 Task: Find the closest state parks to Raleigh, North Carolina, and Durham, North Carolina.
Action: Mouse moved to (108, 59)
Screenshot: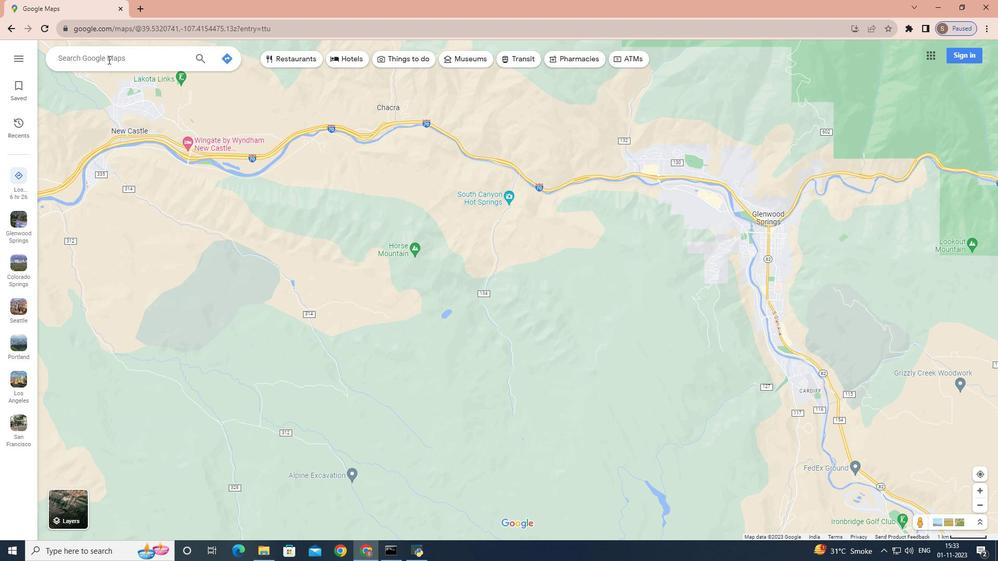 
Action: Mouse pressed left at (108, 59)
Screenshot: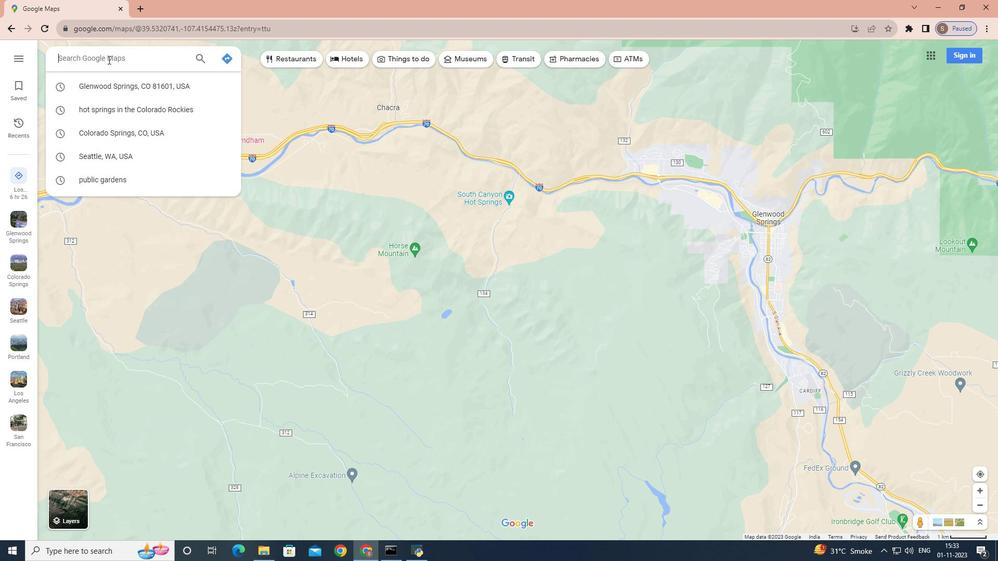 
Action: Key pressed <Key.shift>Raleigh,<Key.space><Key.shift>North<Key.space><Key.shift>Carolina<Key.enter>
Screenshot: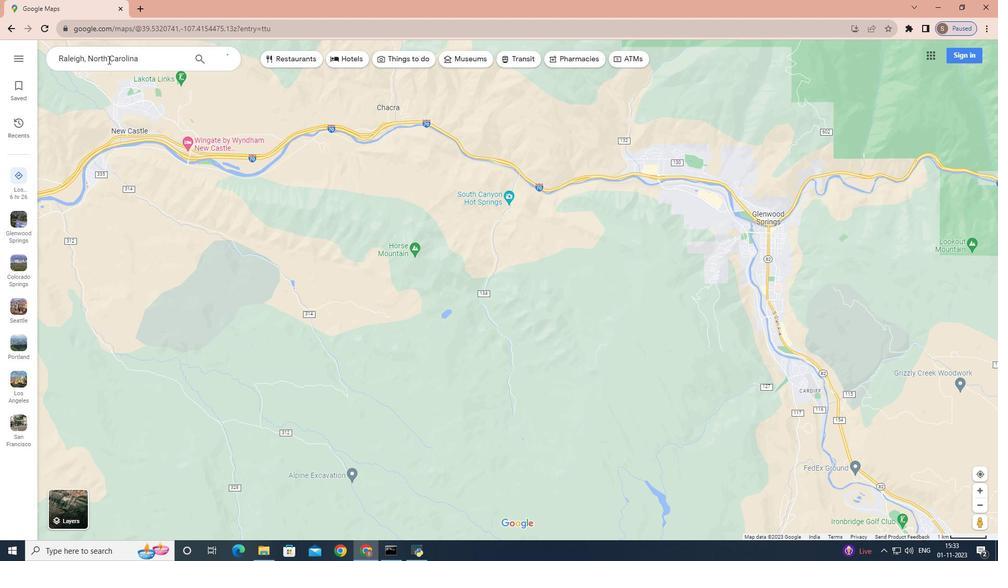 
Action: Mouse moved to (141, 229)
Screenshot: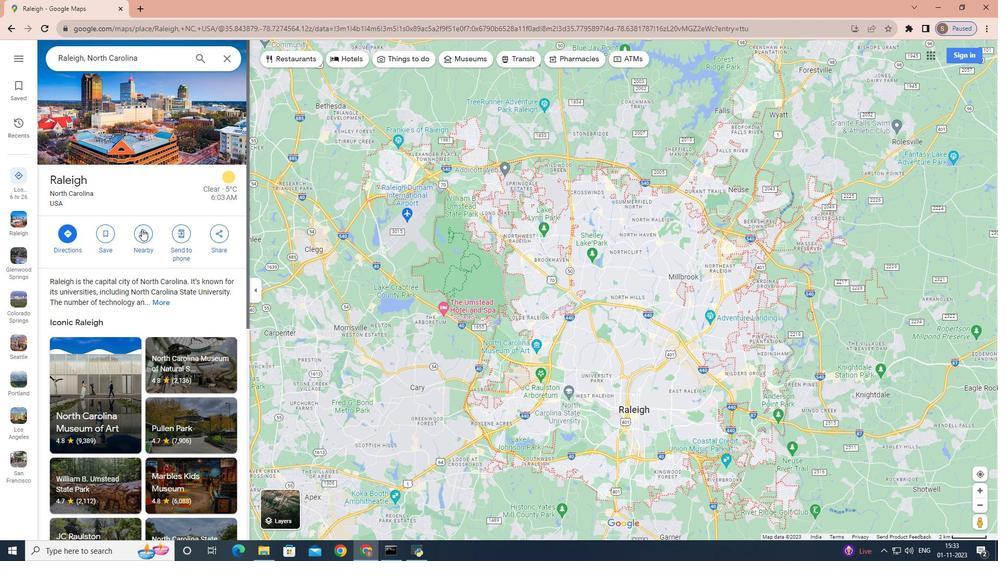 
Action: Mouse pressed left at (141, 229)
Screenshot: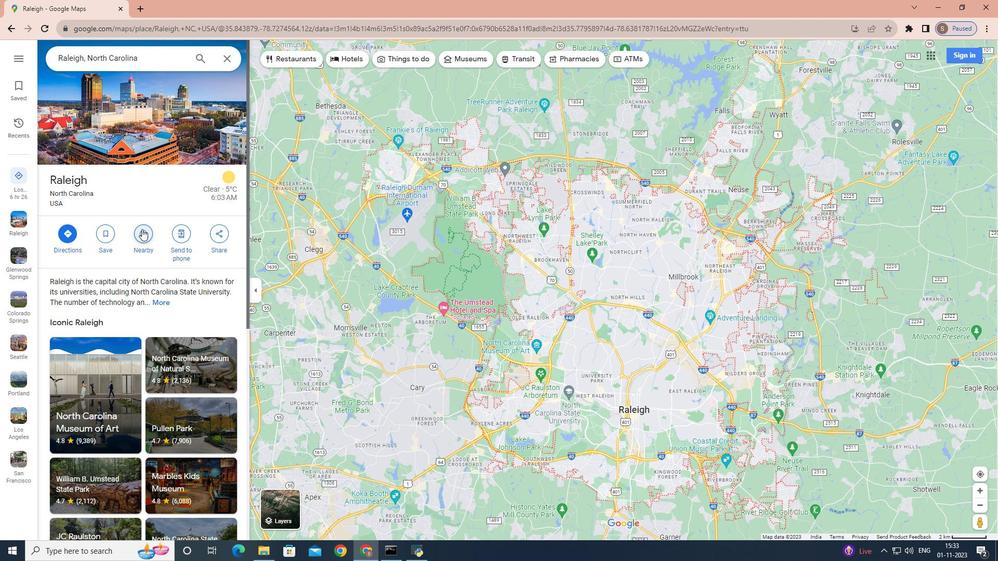 
Action: Key pressed <Key.shift>Closest<Key.space>state<Key.space>park<Key.enter>
Screenshot: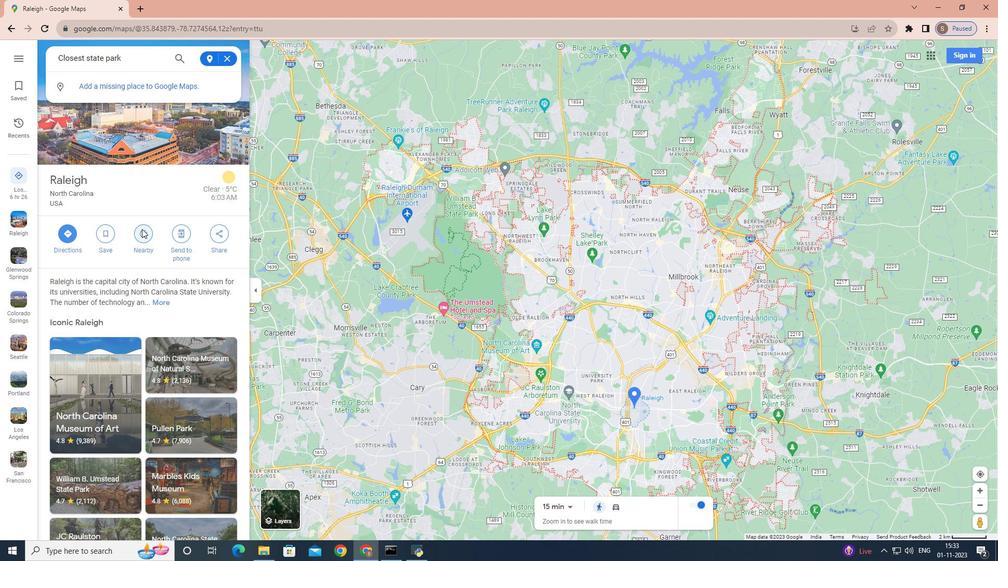 
Action: Mouse moved to (223, 59)
Screenshot: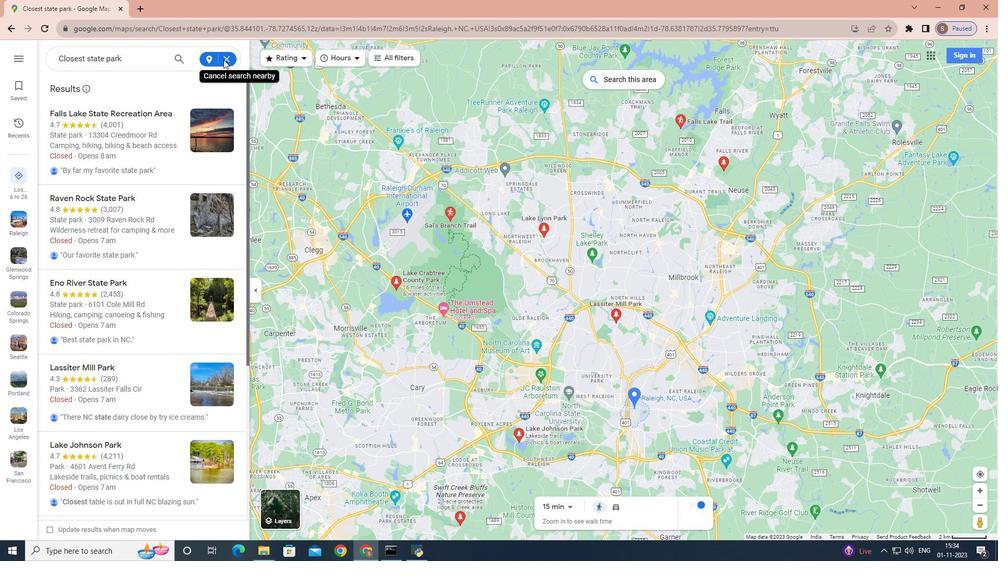 
Action: Mouse pressed left at (223, 59)
Screenshot: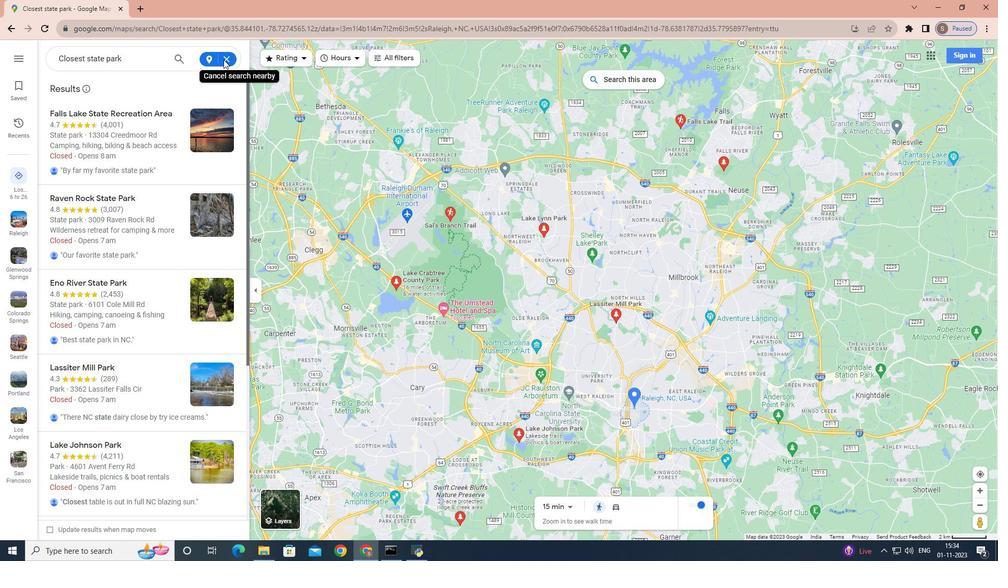 
Action: Mouse pressed left at (223, 59)
Screenshot: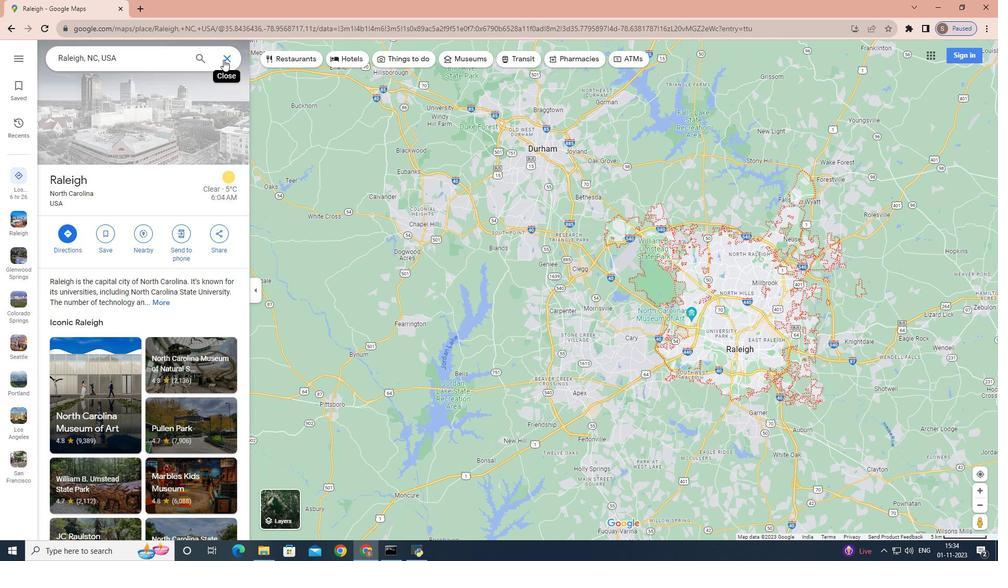 
Action: Mouse moved to (149, 62)
Screenshot: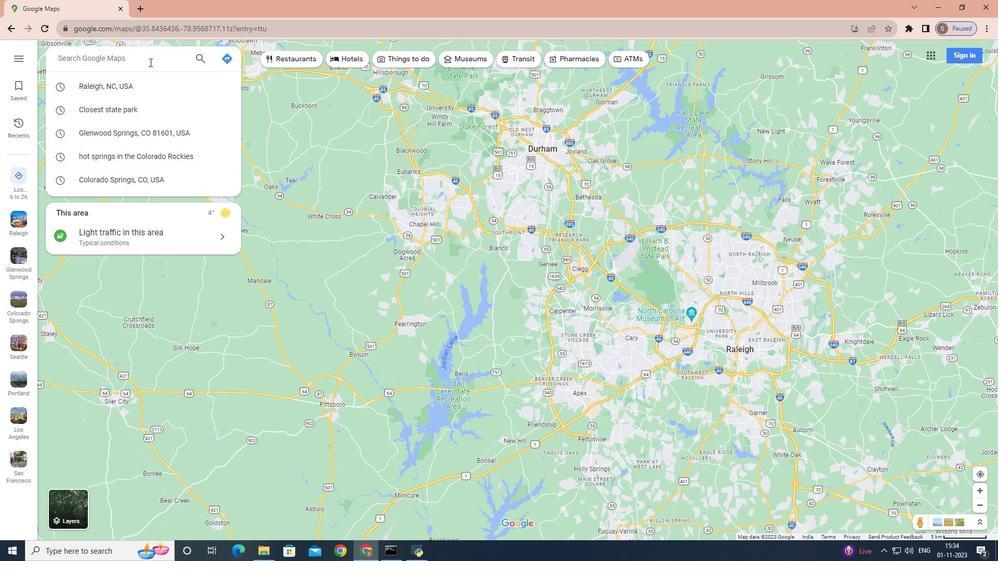 
Action: Key pressed <Key.shift>Durham<Key.space><Key.backspace>,<Key.space><Key.shift>North<Key.space><Key.shift>Carolina<Key.enter>
Screenshot: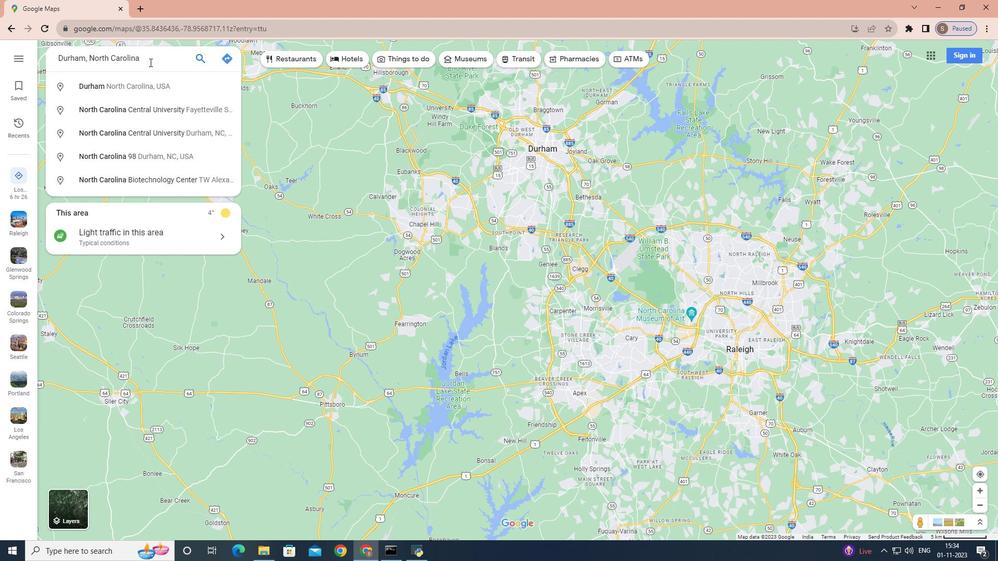 
Action: Mouse moved to (144, 229)
Screenshot: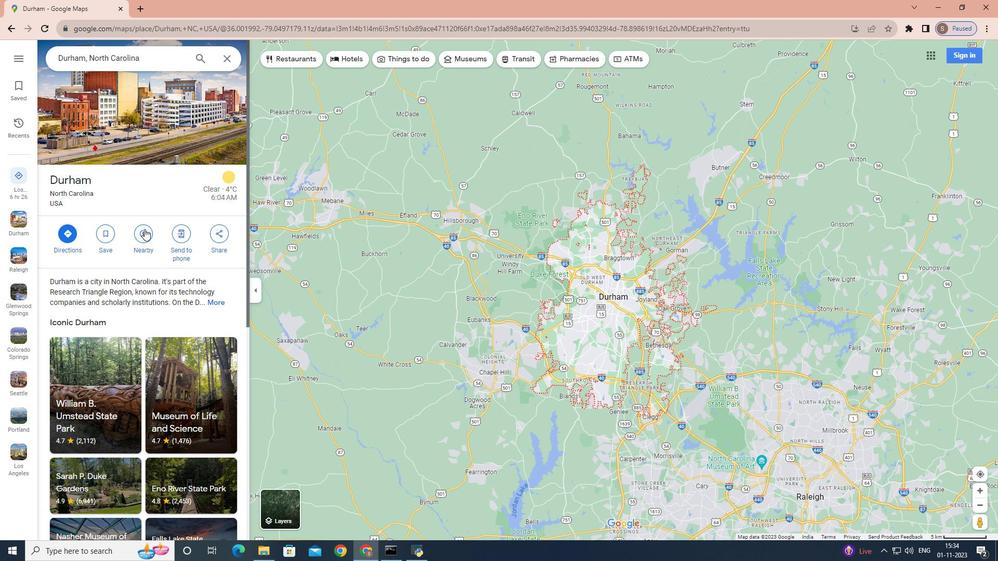 
Action: Mouse pressed left at (144, 229)
Screenshot: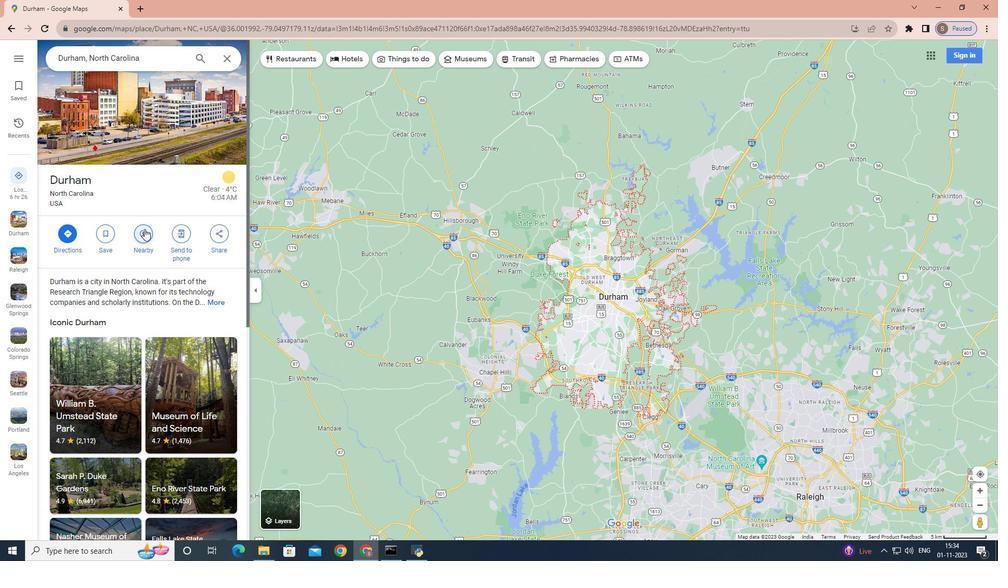 
Action: Mouse moved to (143, 200)
Screenshot: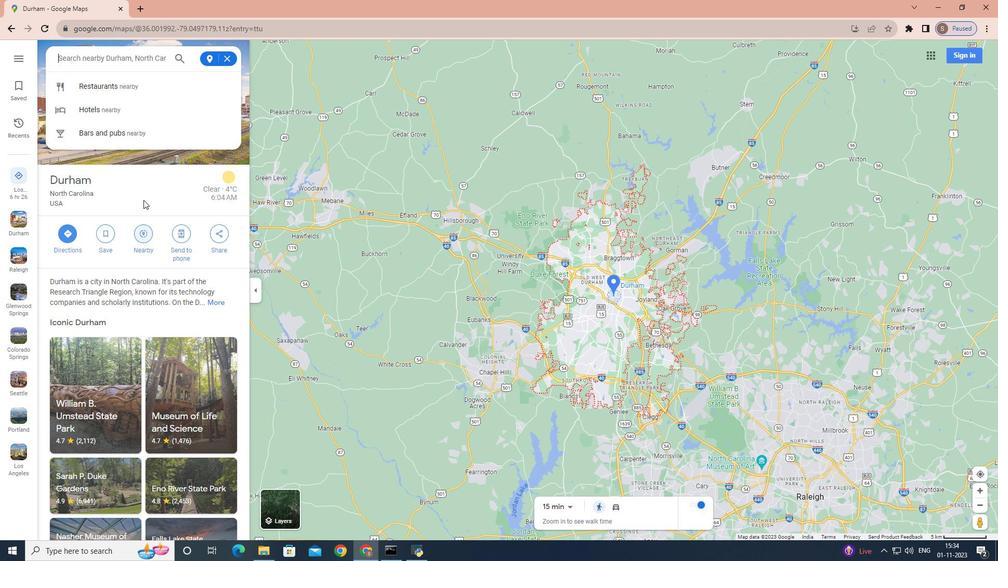 
Action: Key pressed clo
Screenshot: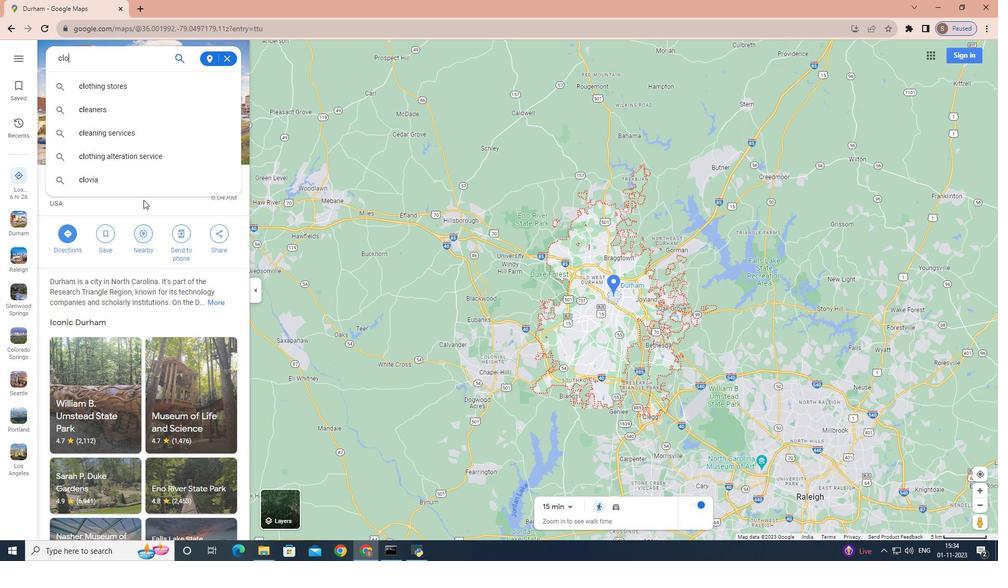 
Action: Mouse moved to (142, 200)
Screenshot: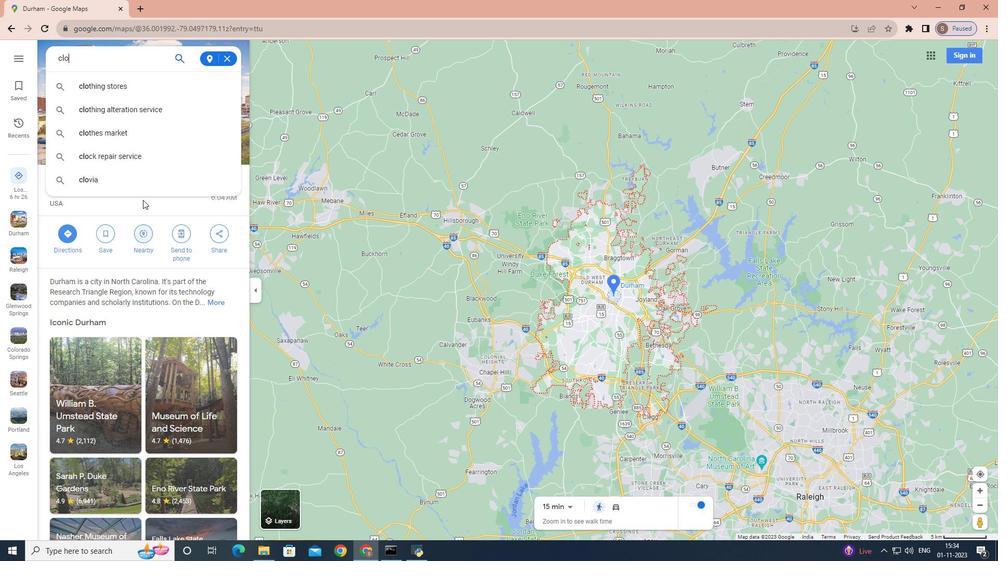 
Action: Key pressed sest
Screenshot: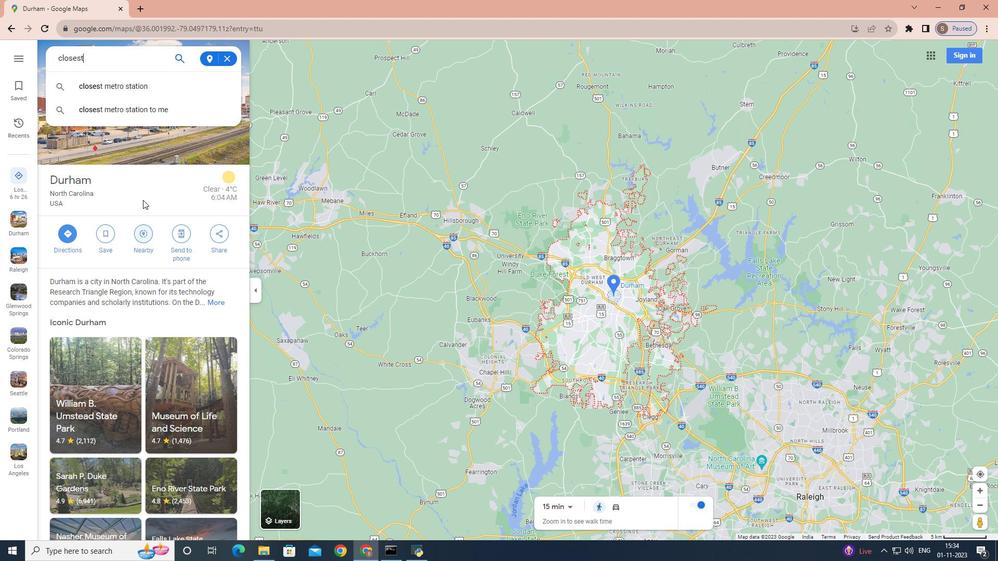 
Action: Mouse moved to (142, 200)
Screenshot: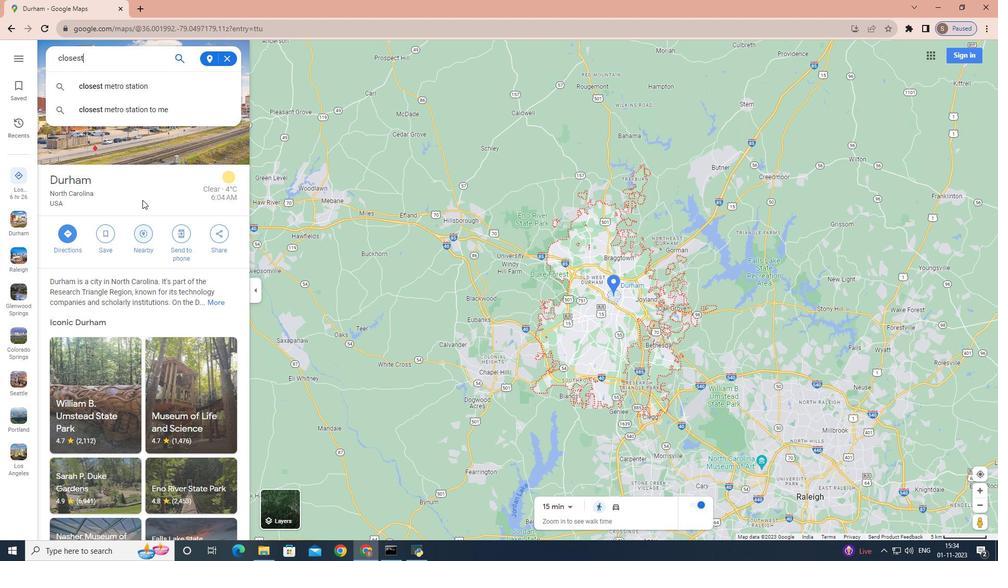
Action: Key pressed <Key.space>state<Key.space>parks<Key.enter>
Screenshot: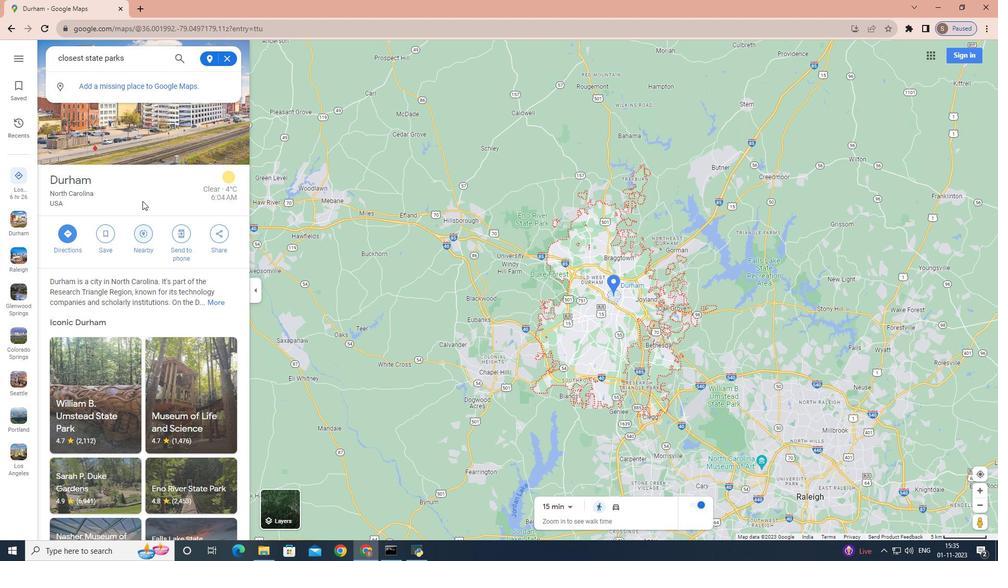 
Action: Mouse moved to (149, 204)
Screenshot: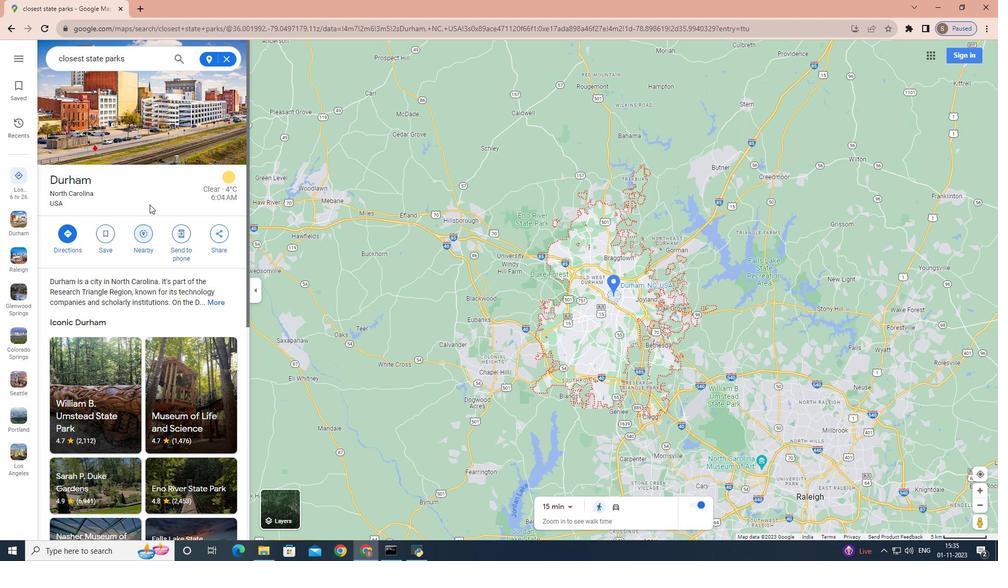 
